 Task: Create Card Business License Review in Board Brand Development Strategies to Workspace Executive Assistance. Create Card Vacation Rental Review in Board Voice of Employee Surveys and Analysis to Workspace Executive Assistance. Create Card Permit Application Review in Board Diversity and Inclusion Employee Training and Education Resources to Workspace Executive Assistance
Action: Mouse moved to (814, 460)
Screenshot: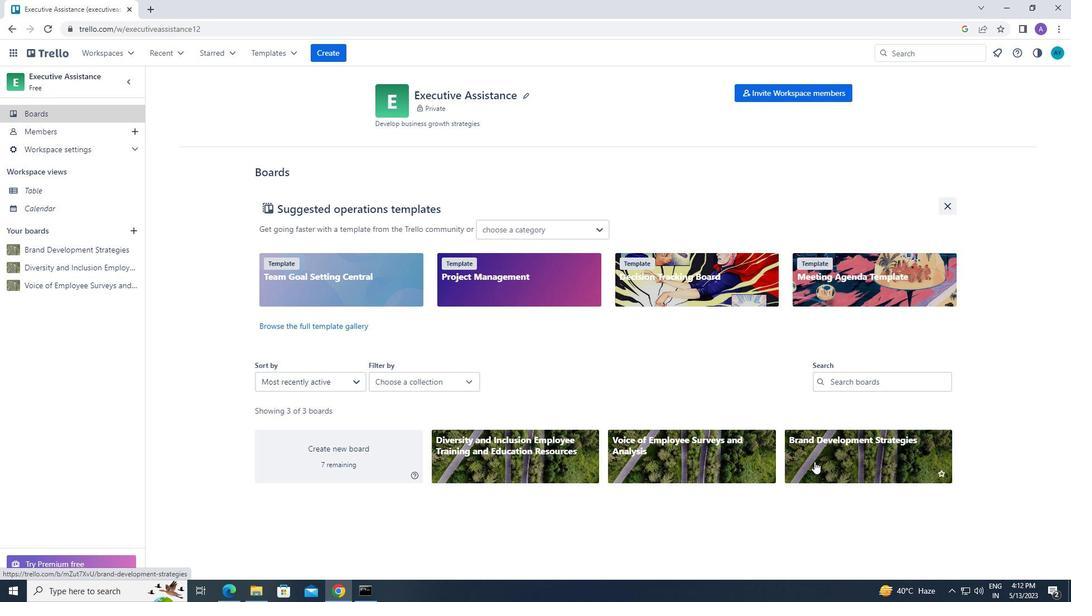 
Action: Mouse pressed left at (814, 460)
Screenshot: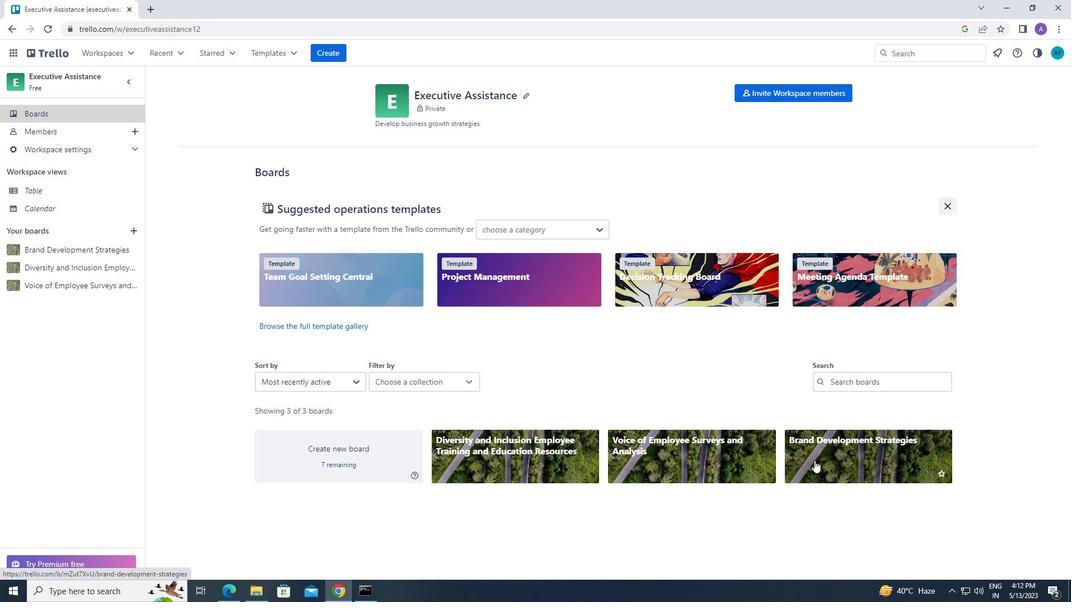 
Action: Mouse moved to (513, 144)
Screenshot: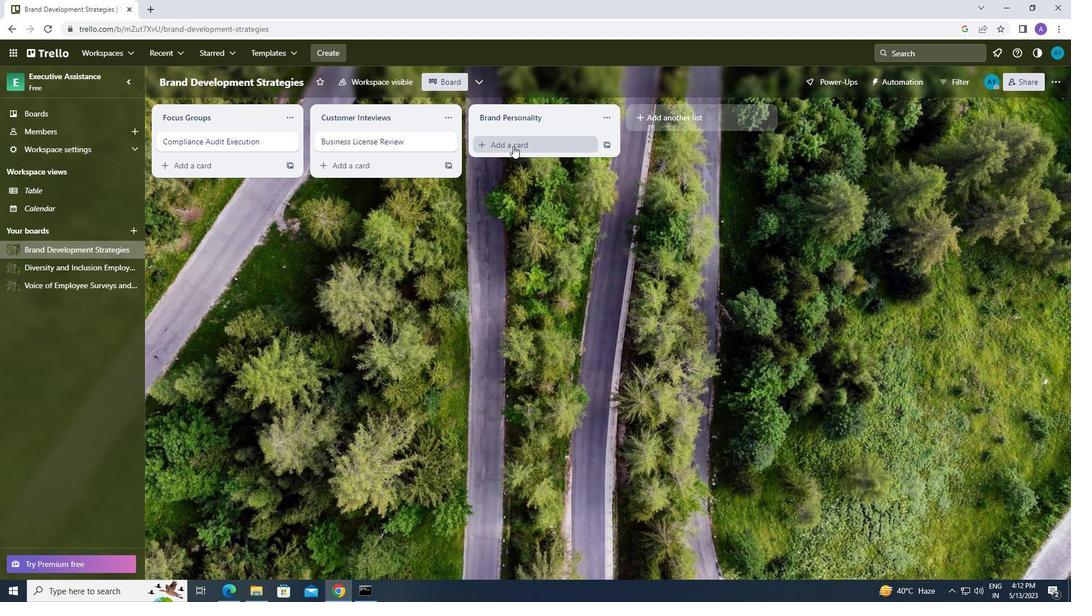 
Action: Mouse pressed left at (513, 144)
Screenshot: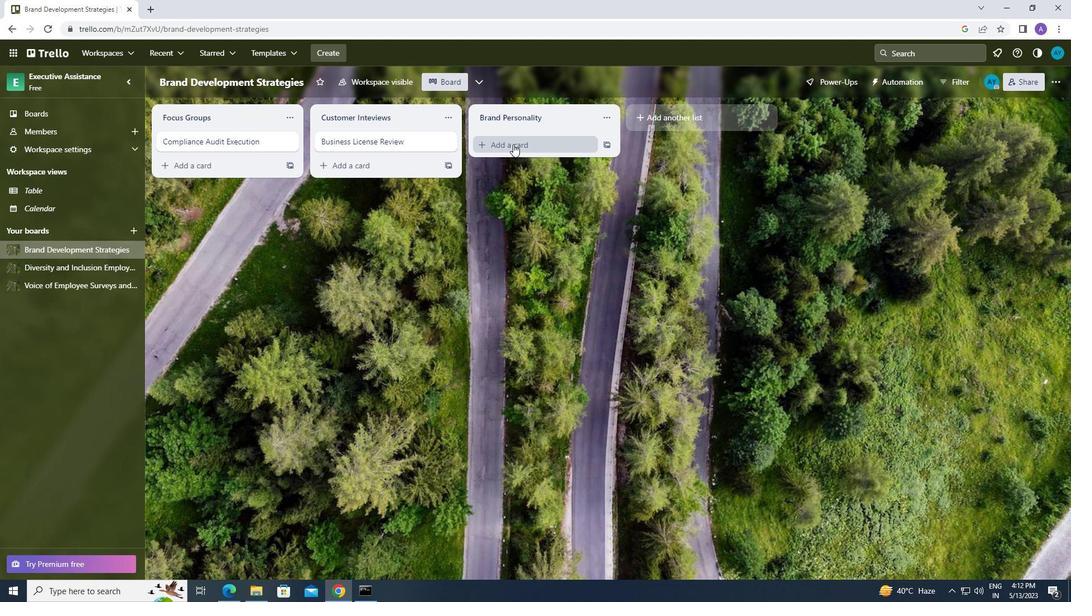 
Action: Mouse moved to (504, 147)
Screenshot: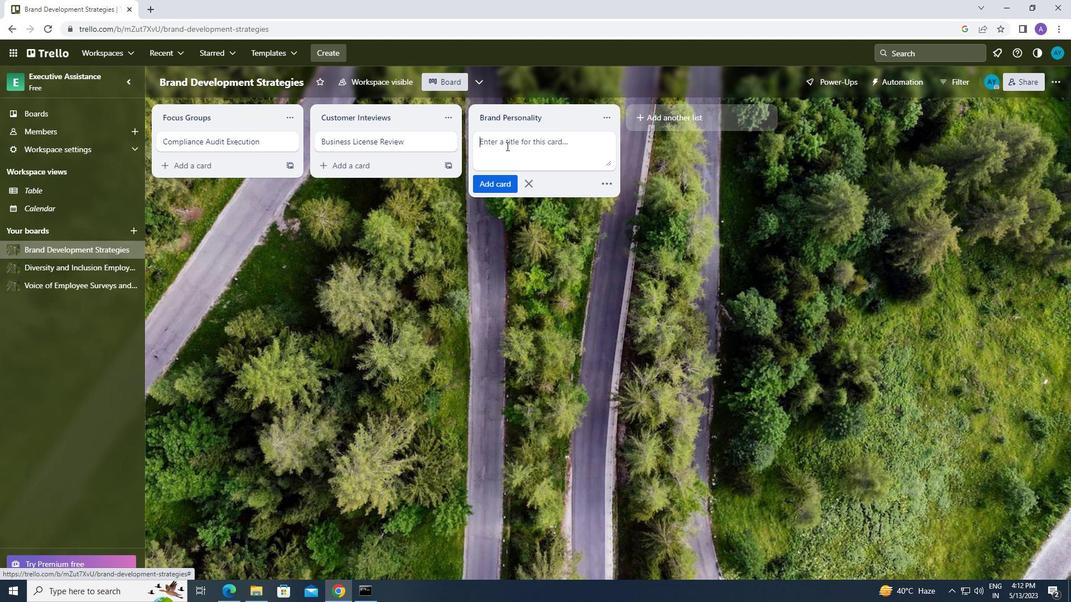 
Action: Mouse pressed left at (504, 147)
Screenshot: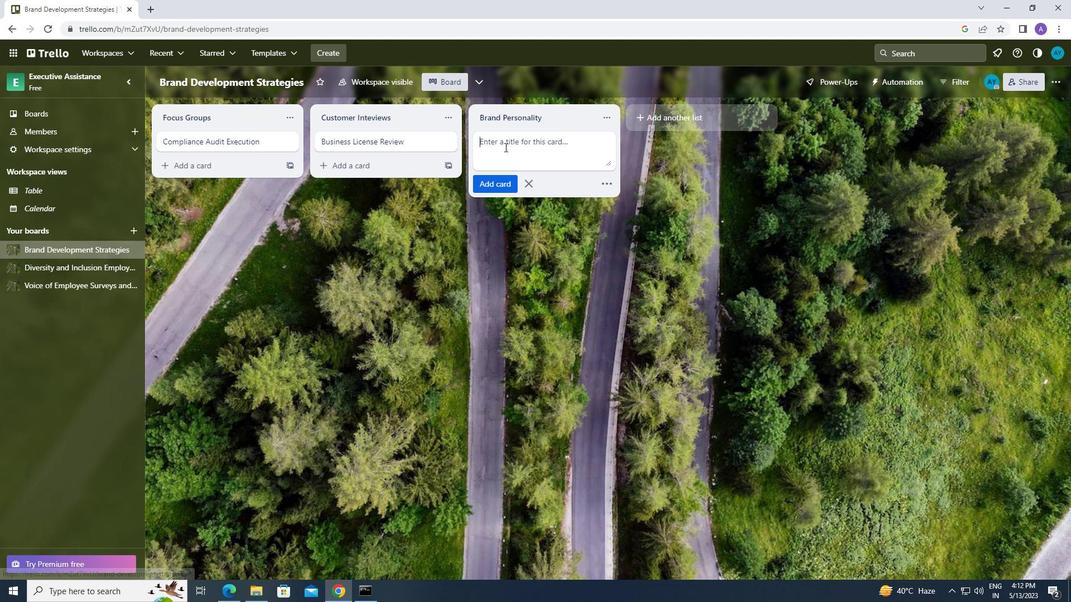 
Action: Key pressed <Key.caps_lock>b<Key.caps_lock>usiness<Key.space><Key.caps_lock>l<Key.caps_lock>icen
Screenshot: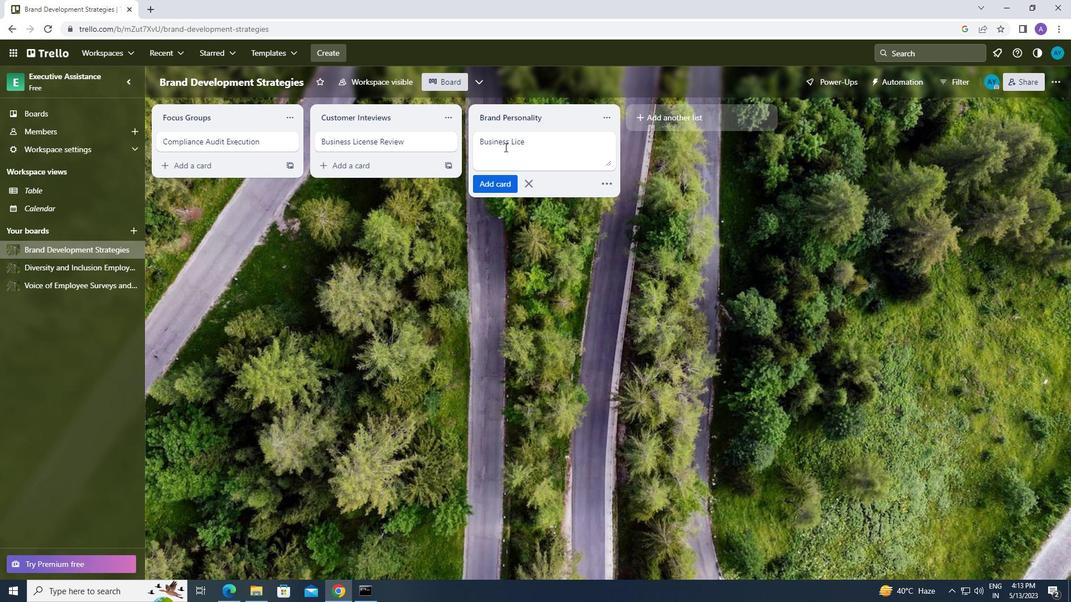 
Action: Mouse moved to (595, 151)
Screenshot: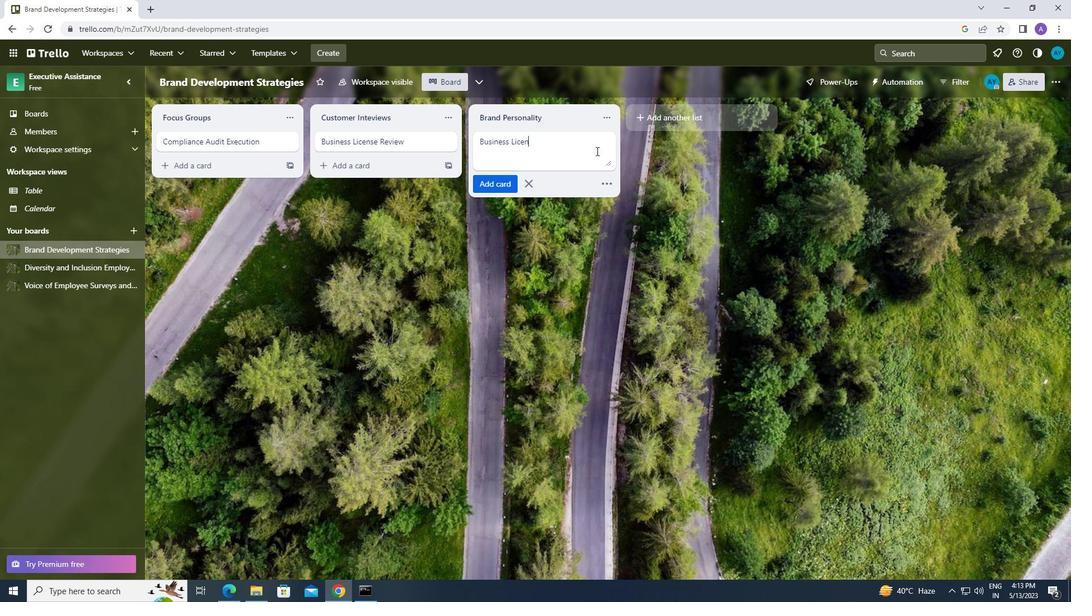 
Action: Key pressed s
Screenshot: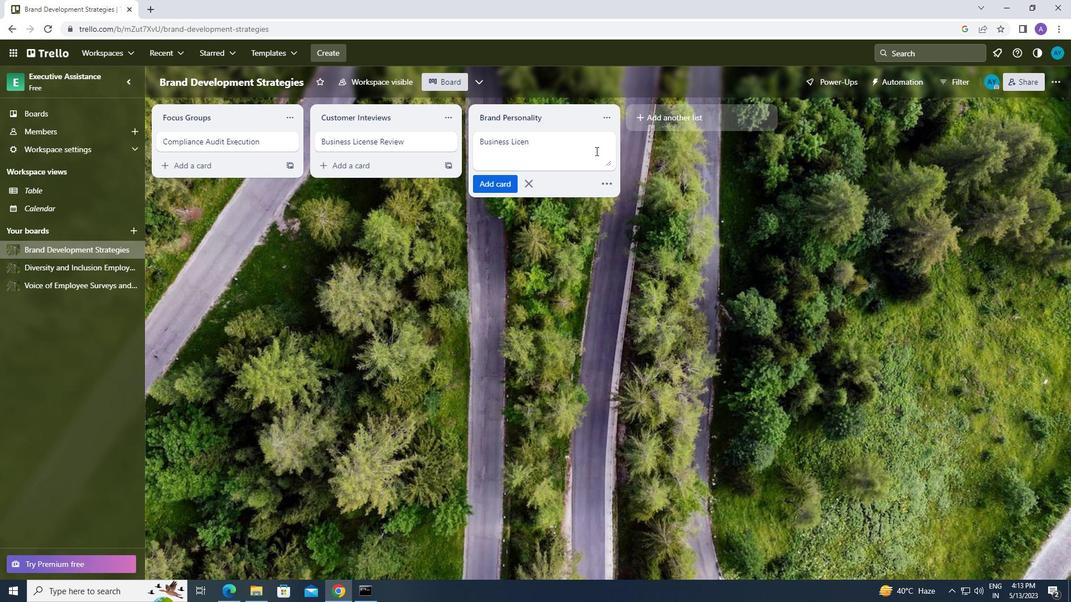 
Action: Mouse moved to (594, 151)
Screenshot: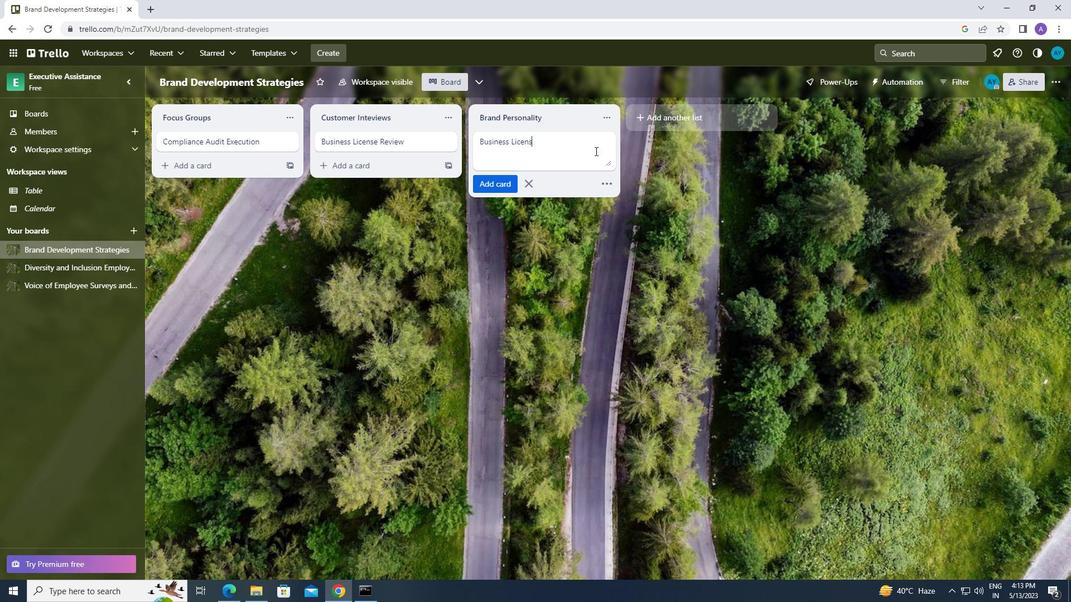 
Action: Key pressed e<Key.space><Key.caps_lock>r<Key.caps_lock>eview
Screenshot: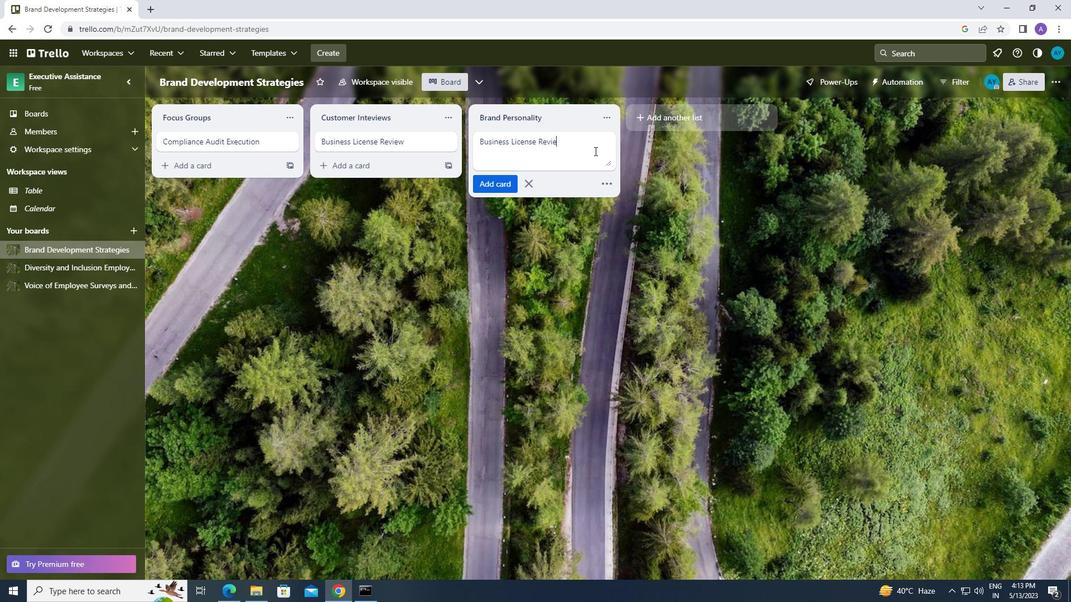 
Action: Mouse moved to (559, 218)
Screenshot: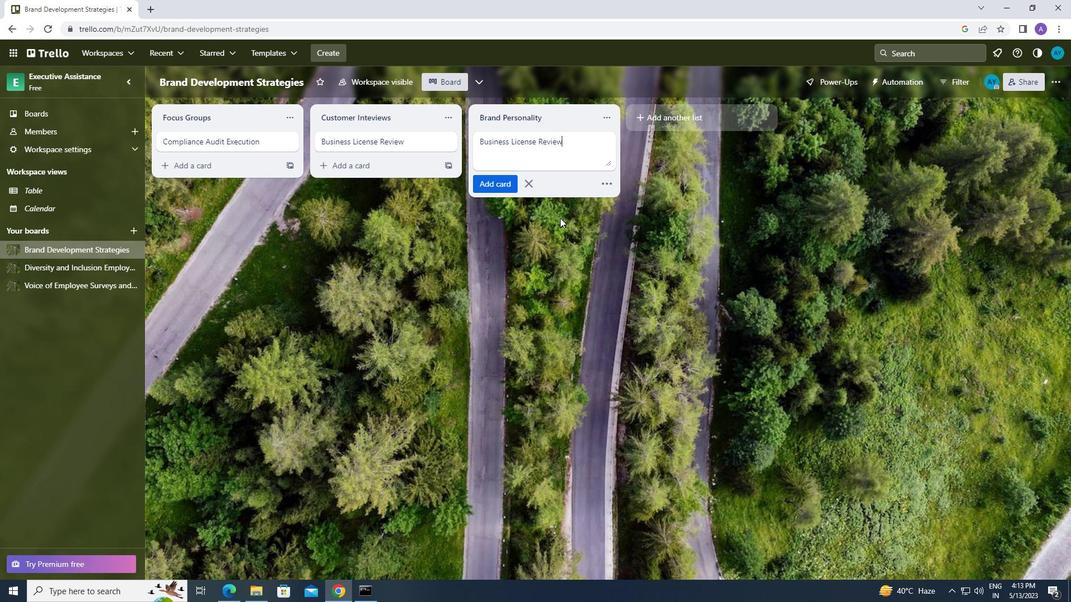 
Action: Mouse pressed left at (559, 218)
Screenshot: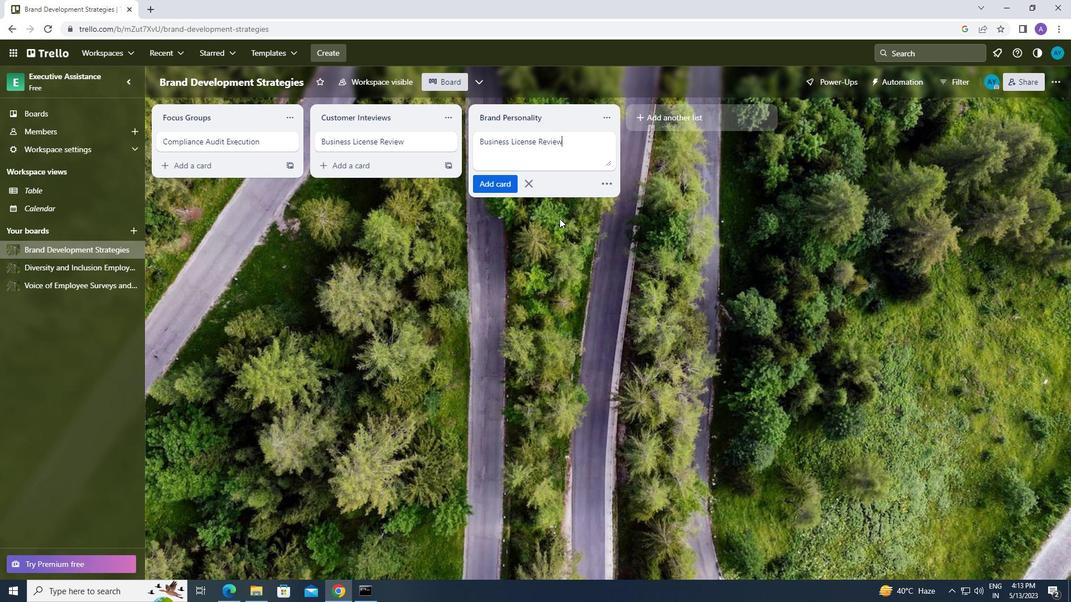 
Action: Mouse moved to (103, 50)
Screenshot: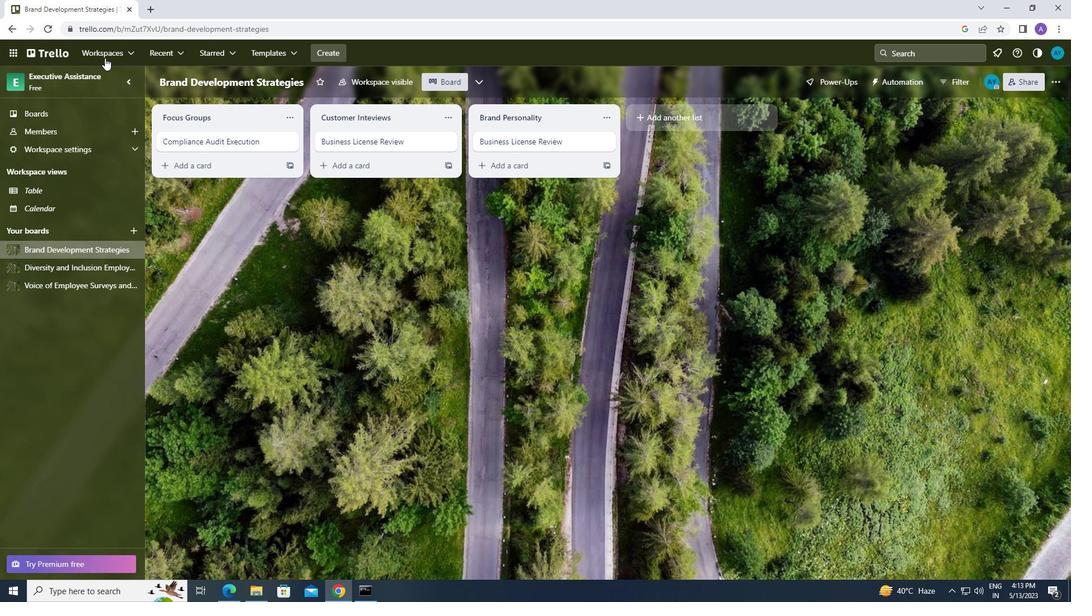 
Action: Mouse pressed left at (103, 50)
Screenshot: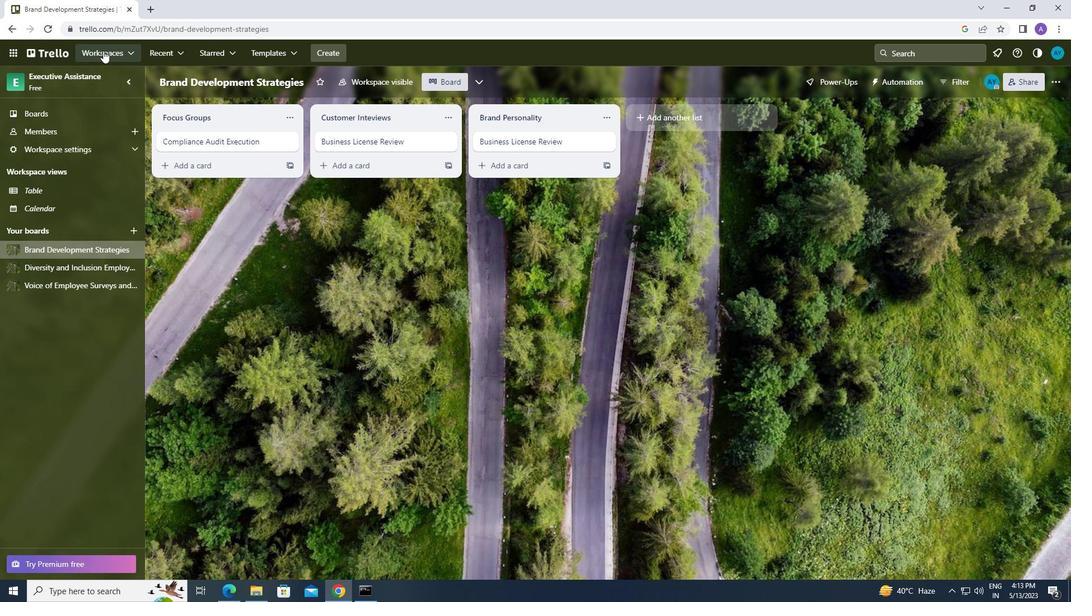 
Action: Mouse moved to (135, 300)
Screenshot: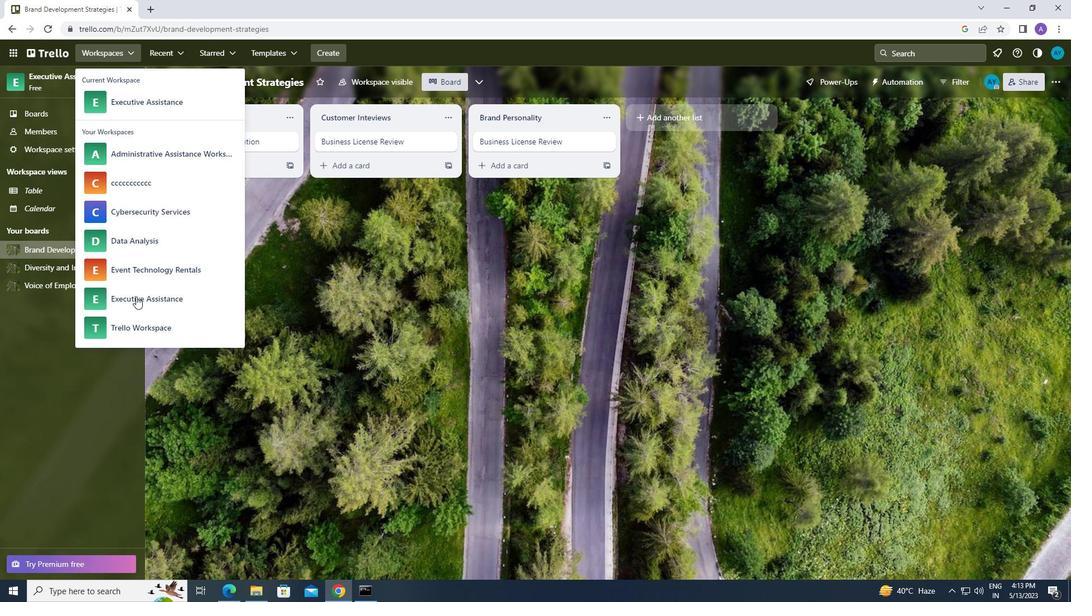 
Action: Mouse pressed left at (135, 300)
Screenshot: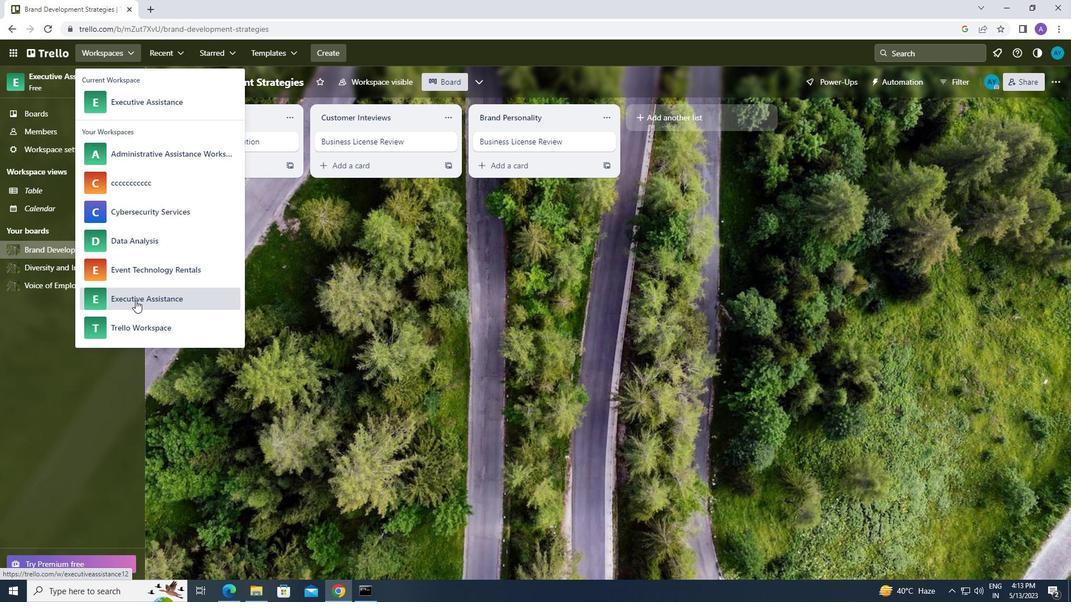 
Action: Mouse moved to (827, 446)
Screenshot: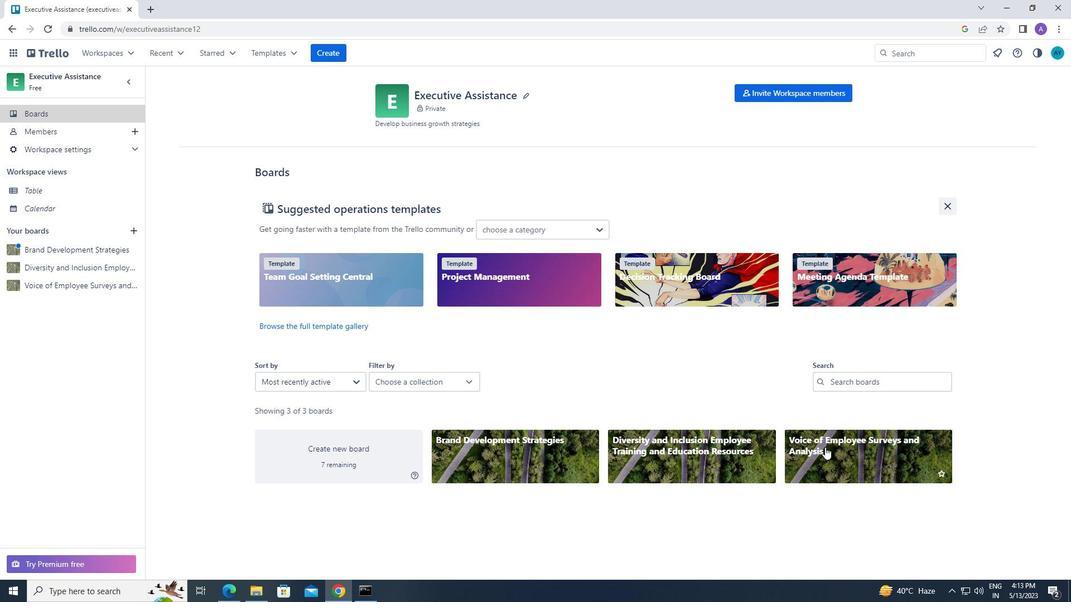 
Action: Mouse pressed left at (827, 446)
Screenshot: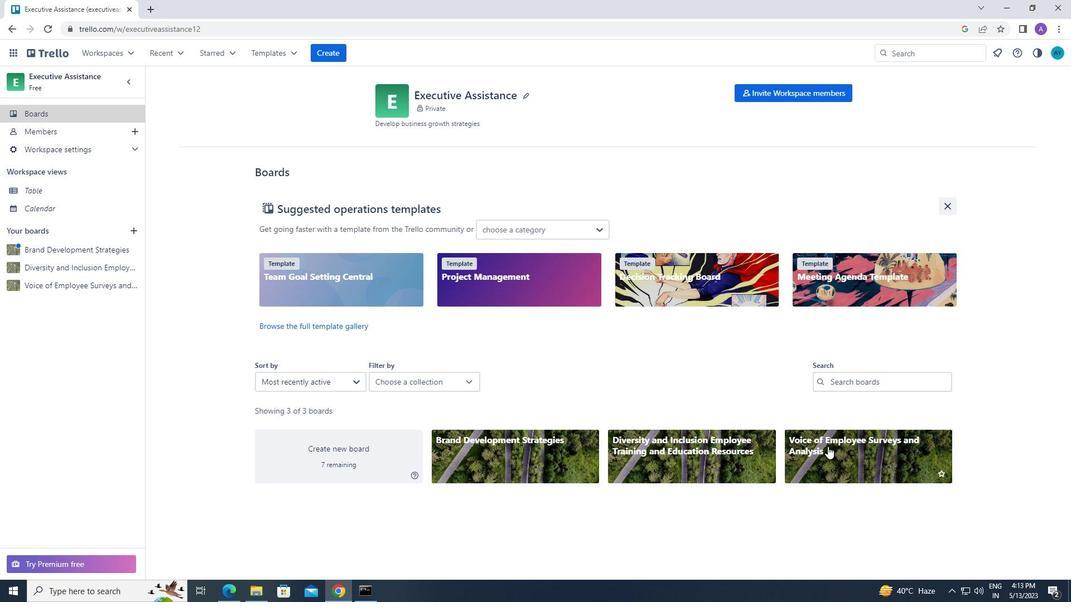 
Action: Mouse moved to (499, 144)
Screenshot: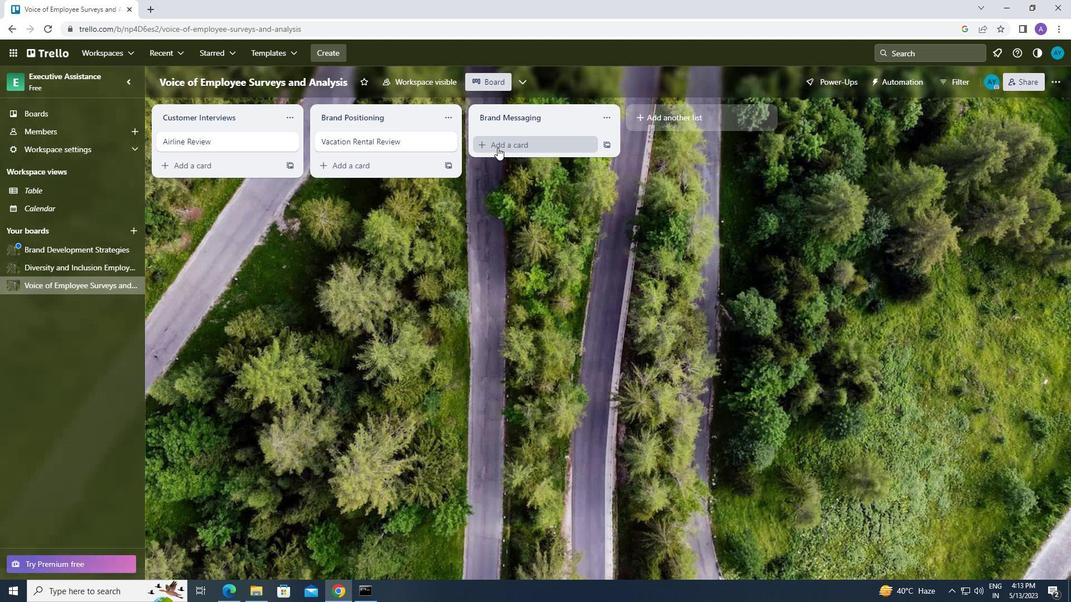 
Action: Mouse pressed left at (499, 144)
Screenshot: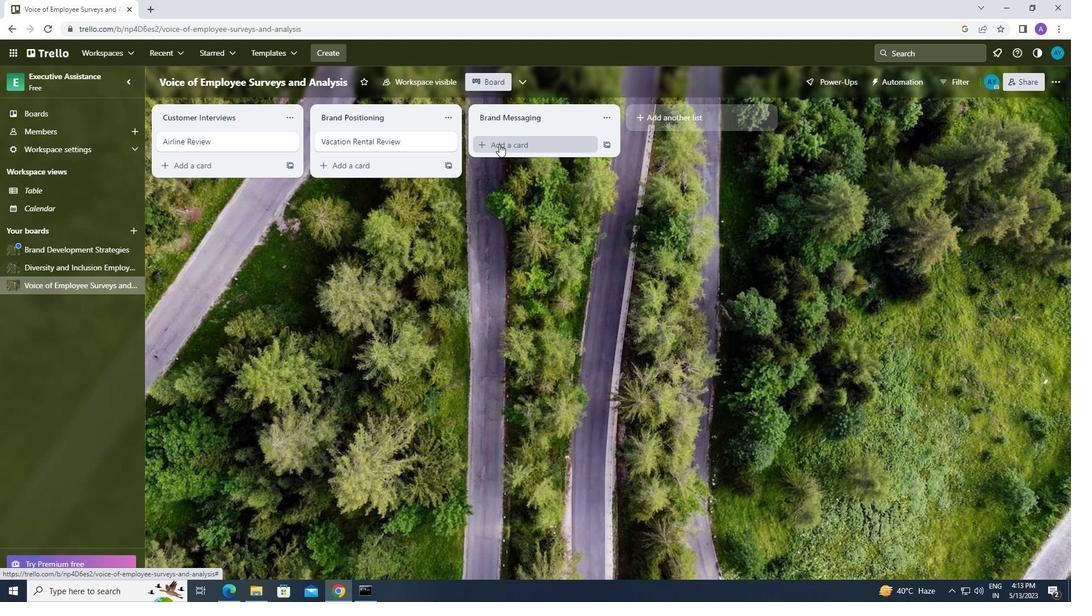 
Action: Mouse moved to (492, 155)
Screenshot: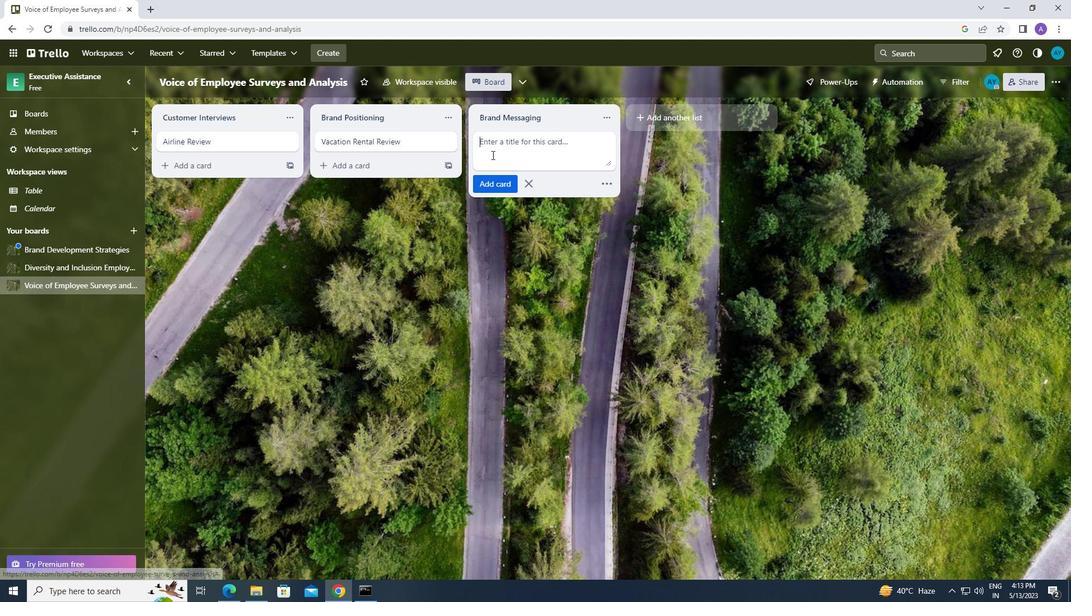 
Action: Mouse pressed left at (492, 155)
Screenshot: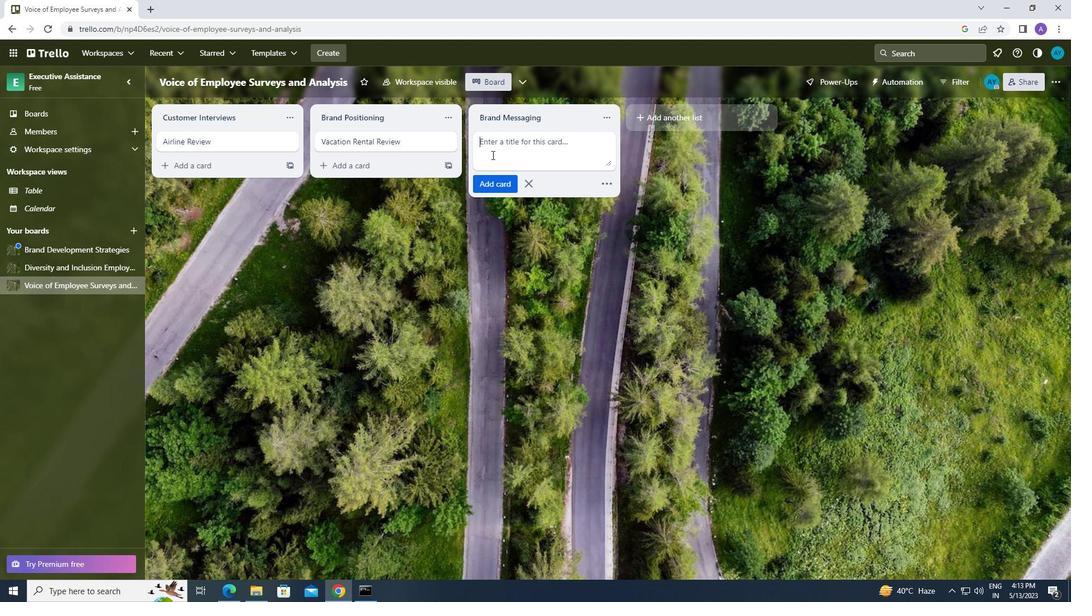 
Action: Key pressed <Key.caps_lock>v<Key.caps_lock>acation<Key.space><Key.caps_lock>r<Key.caps_lock>ental<Key.space><Key.caps_lock>r<Key.caps_lock>eview<Key.enter>
Screenshot: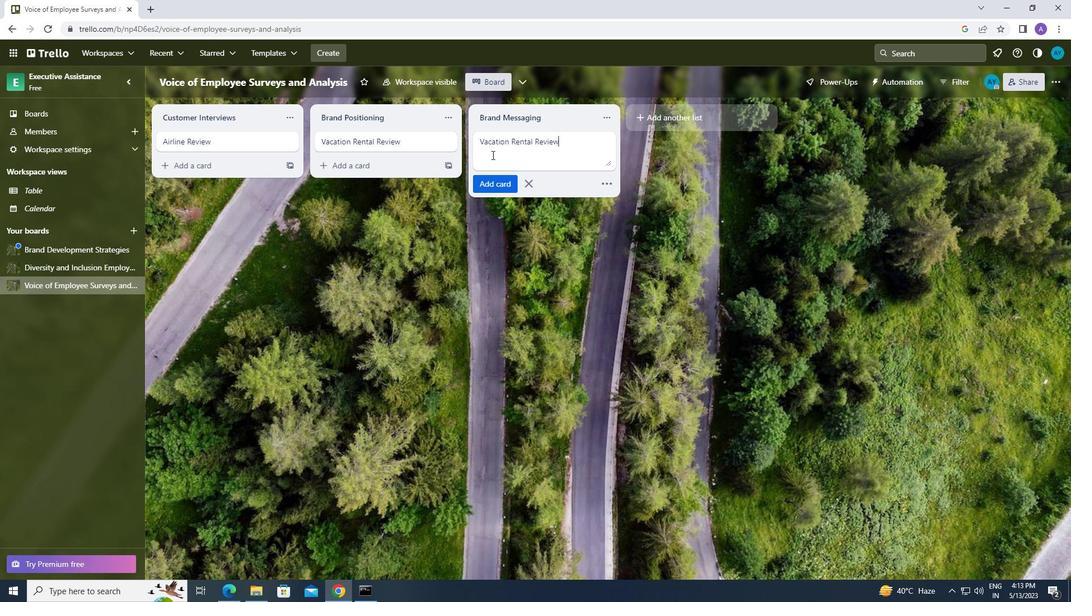 
Action: Mouse moved to (110, 46)
Screenshot: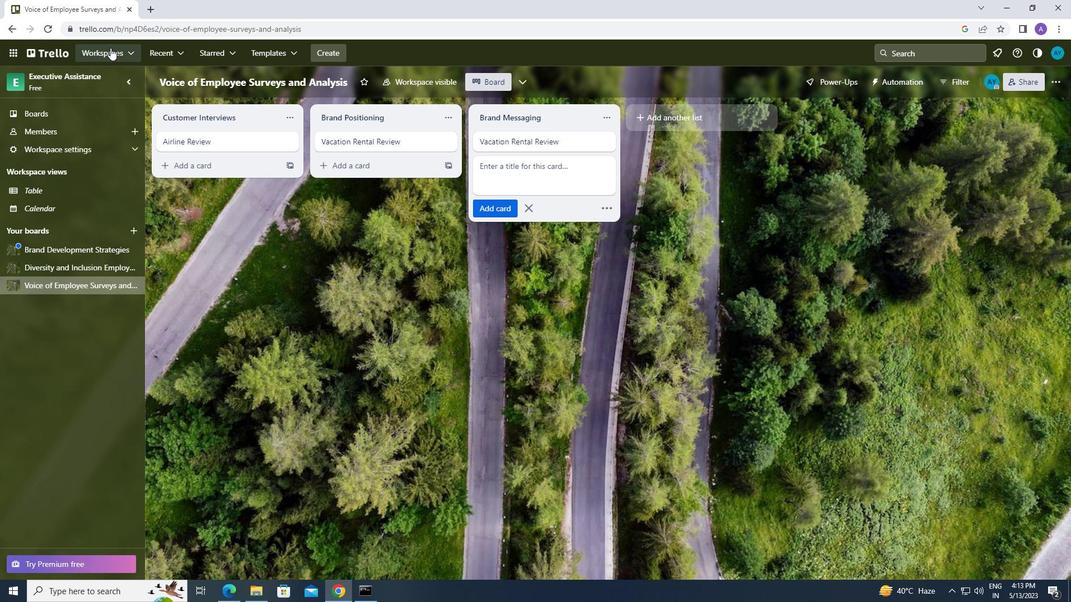 
Action: Mouse pressed left at (110, 46)
Screenshot: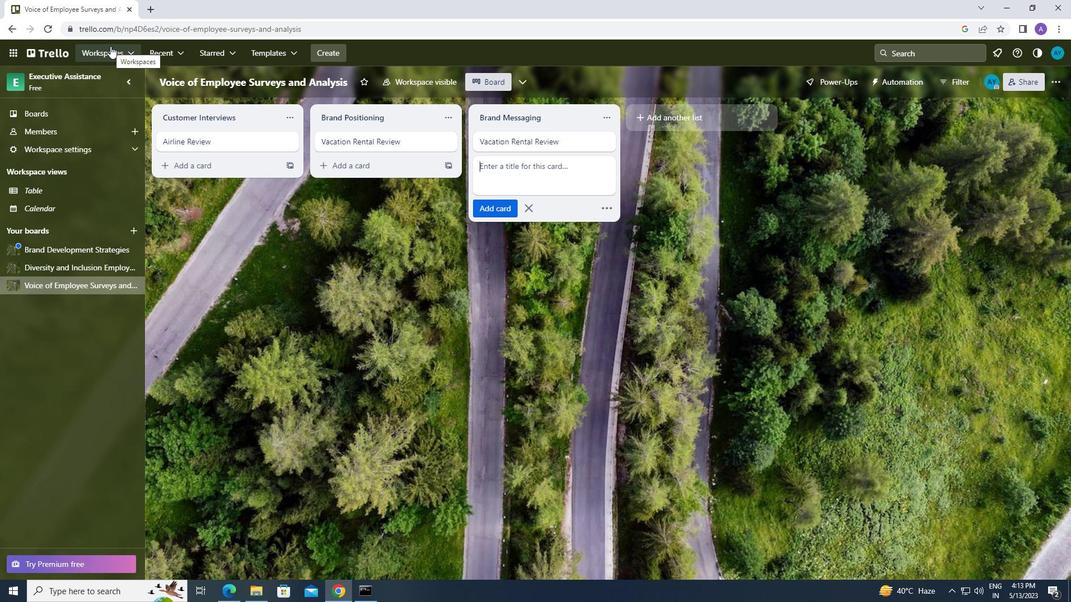 
Action: Mouse moved to (152, 302)
Screenshot: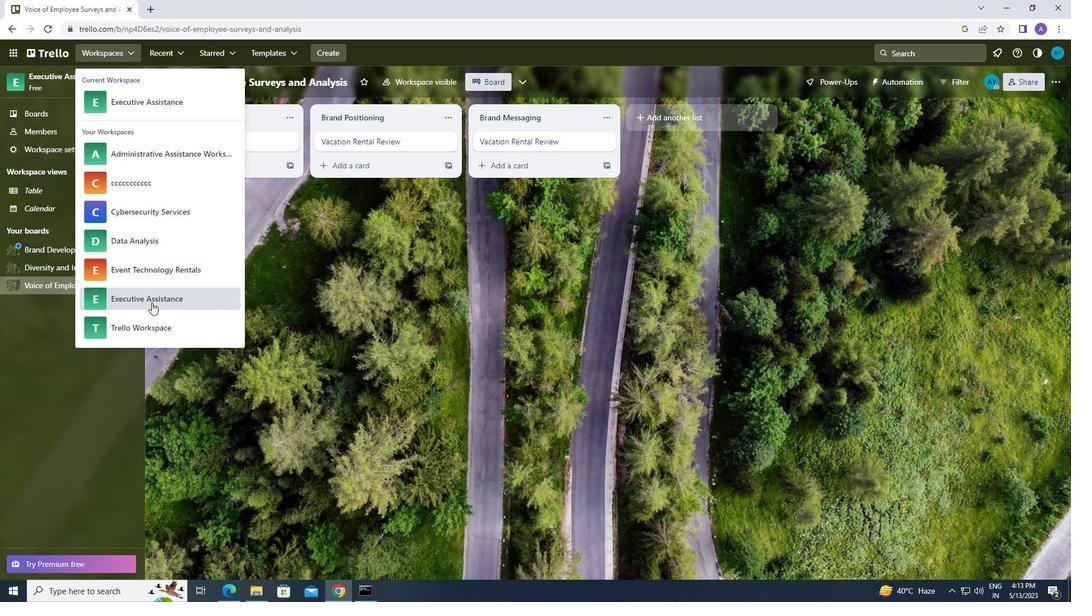 
Action: Mouse pressed left at (152, 302)
Screenshot: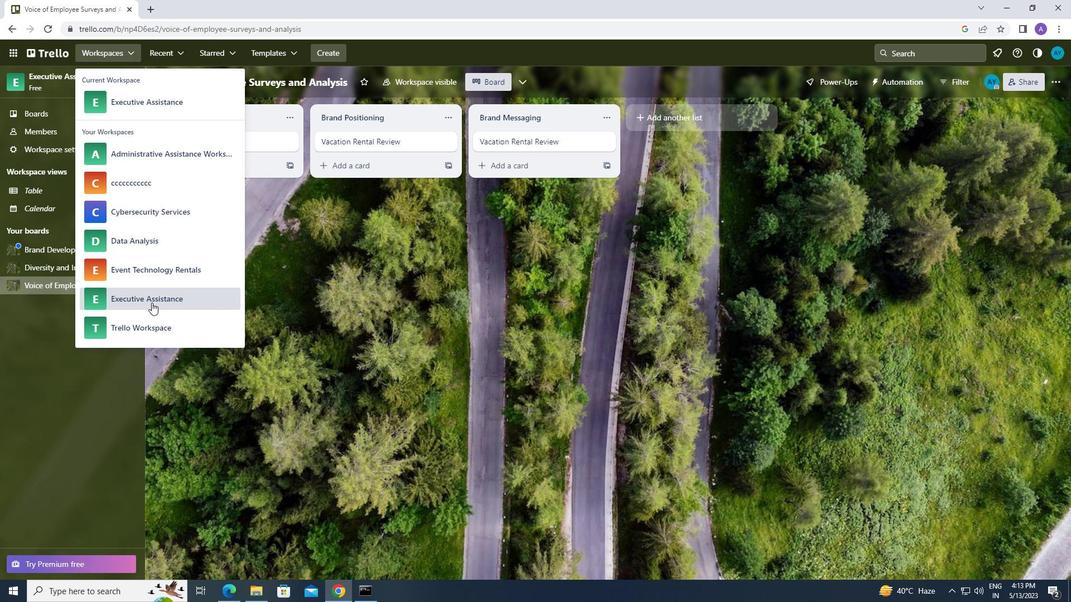 
Action: Mouse moved to (825, 447)
Screenshot: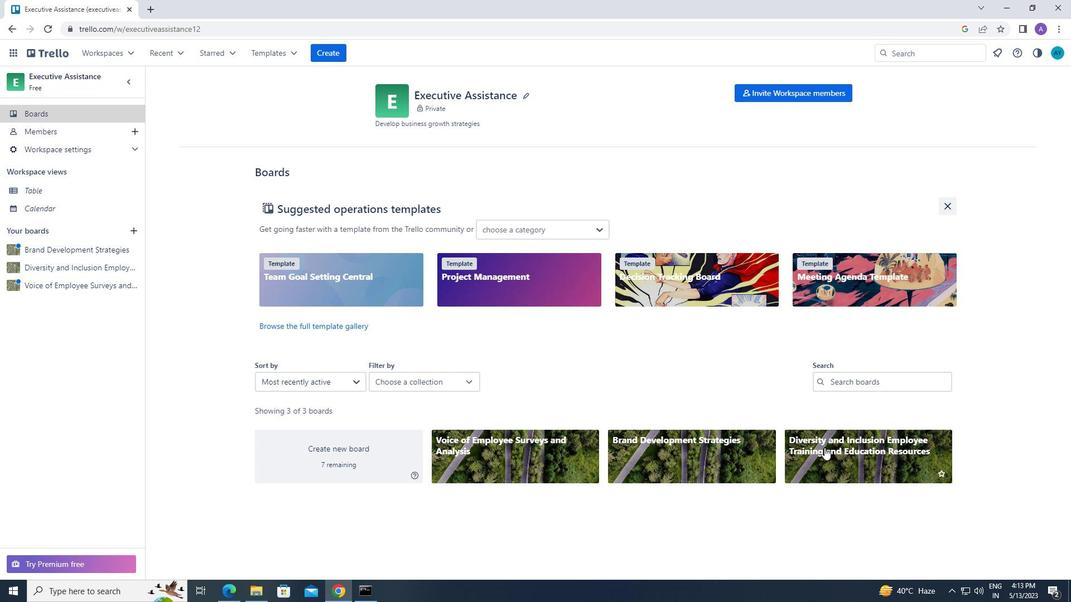 
Action: Mouse pressed left at (825, 447)
Screenshot: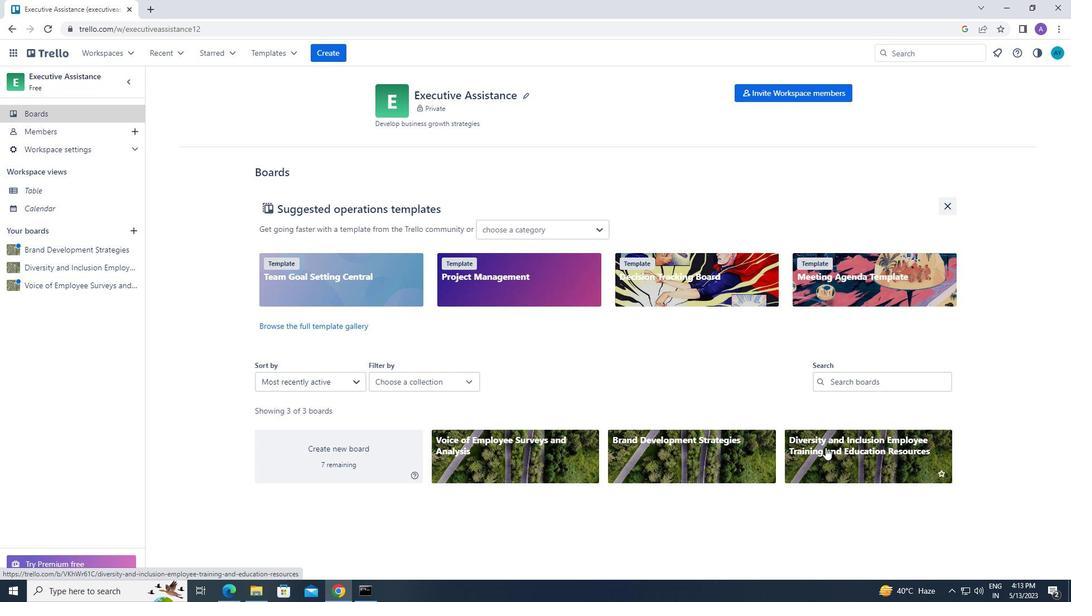 
Action: Mouse moved to (510, 139)
Screenshot: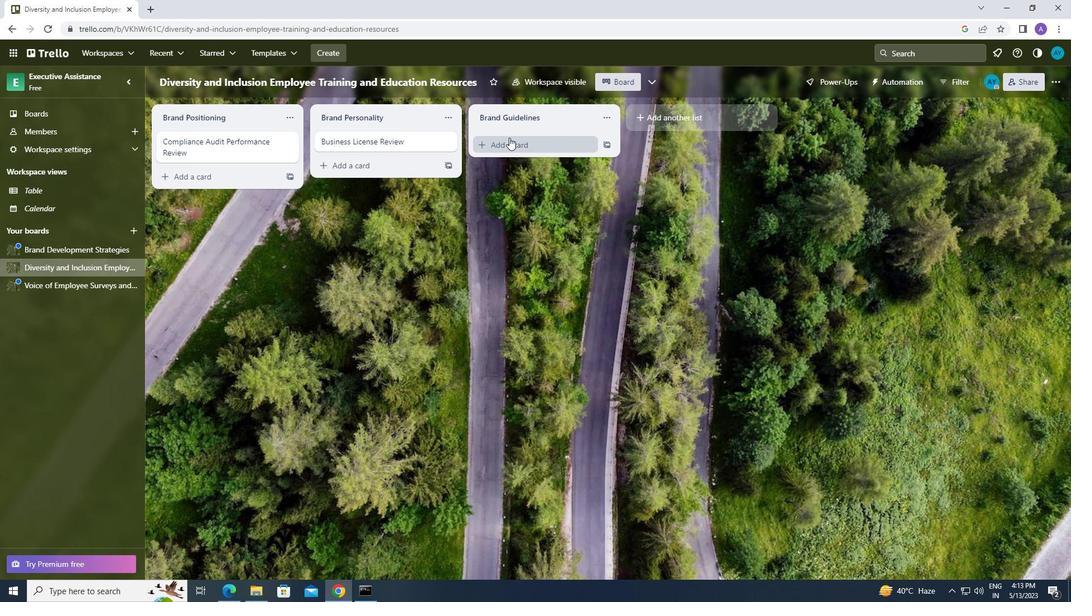 
Action: Mouse pressed left at (510, 139)
Screenshot: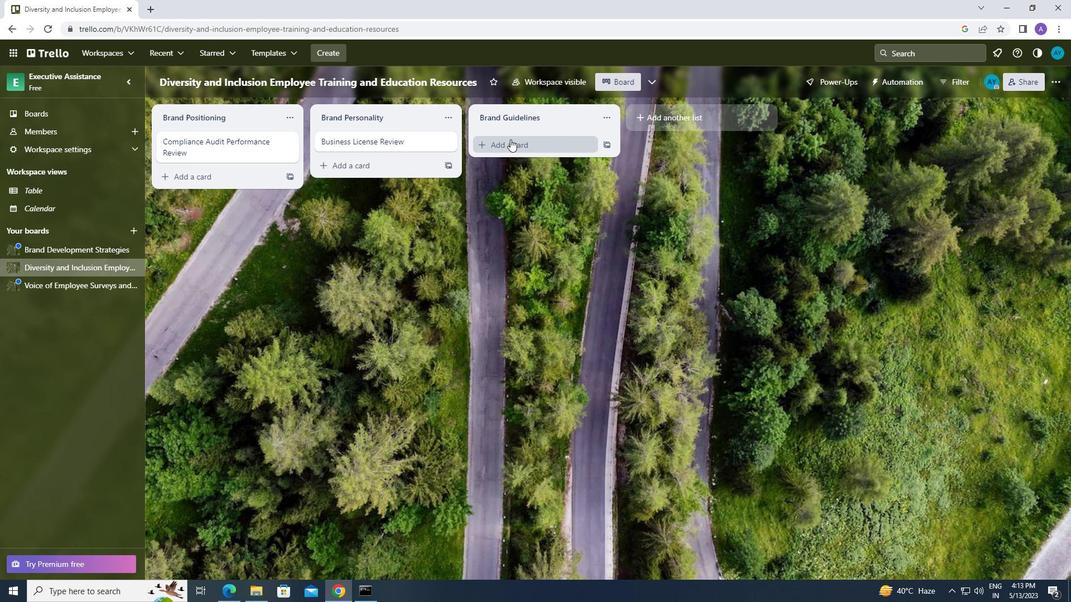 
Action: Mouse moved to (509, 147)
Screenshot: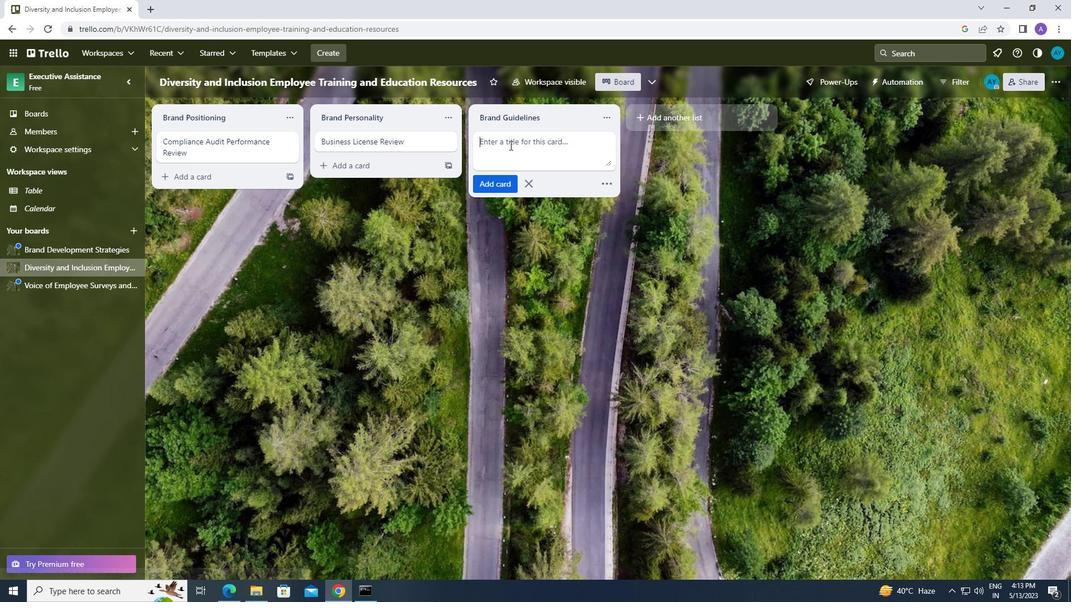 
Action: Mouse pressed left at (509, 147)
Screenshot: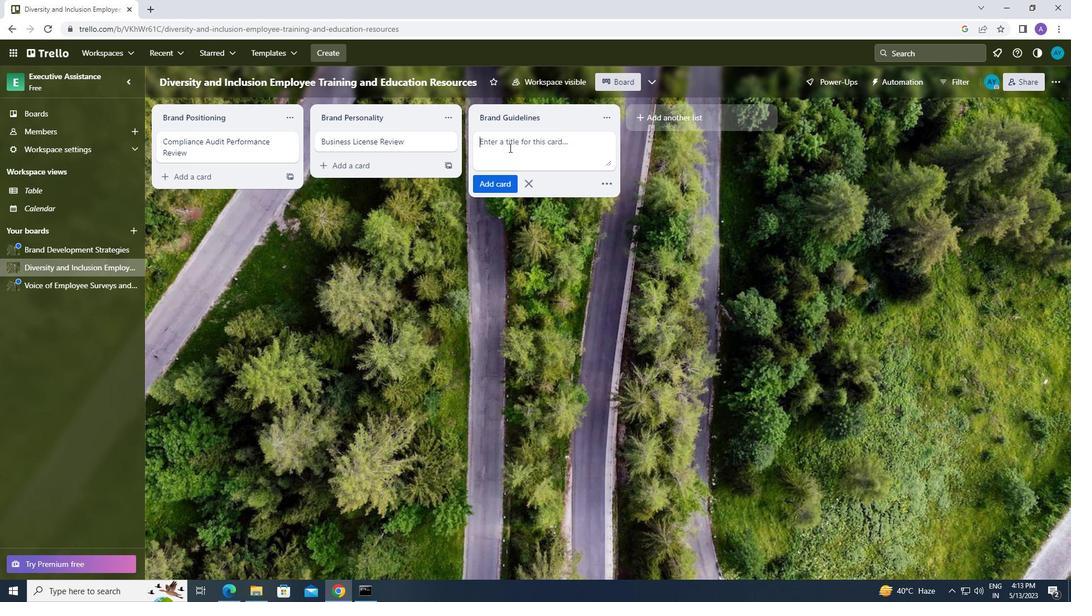 
Action: Key pressed <Key.caps_lock>p<Key.caps_lock>ermit<Key.space><Key.caps_lock>a<Key.caps_lock>pplication<Key.space><Key.caps_lock>r<Key.caps_lock>eview
Screenshot: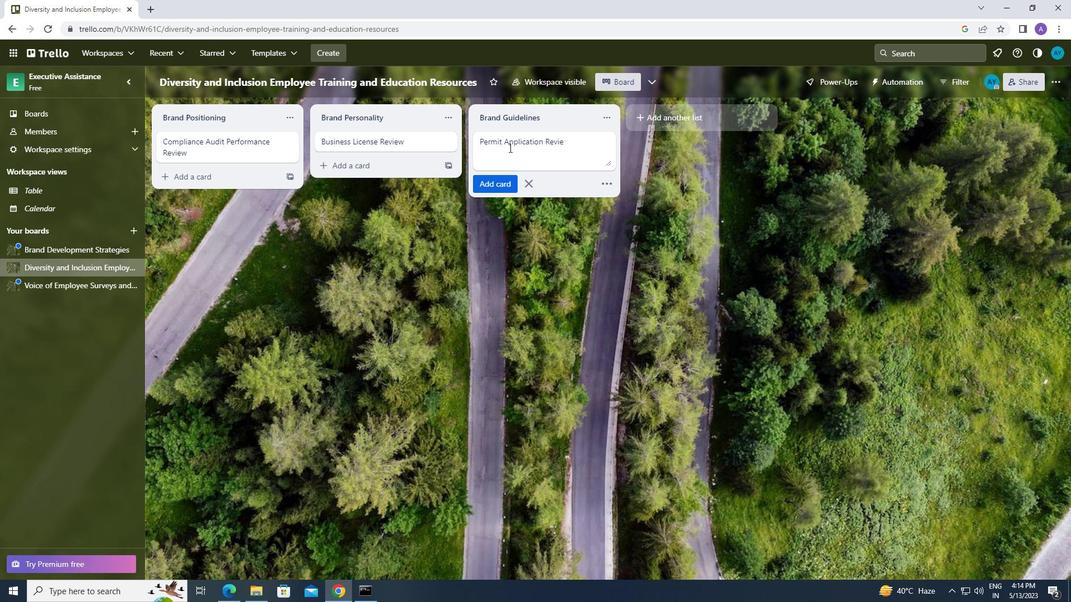 
Action: Mouse moved to (489, 275)
Screenshot: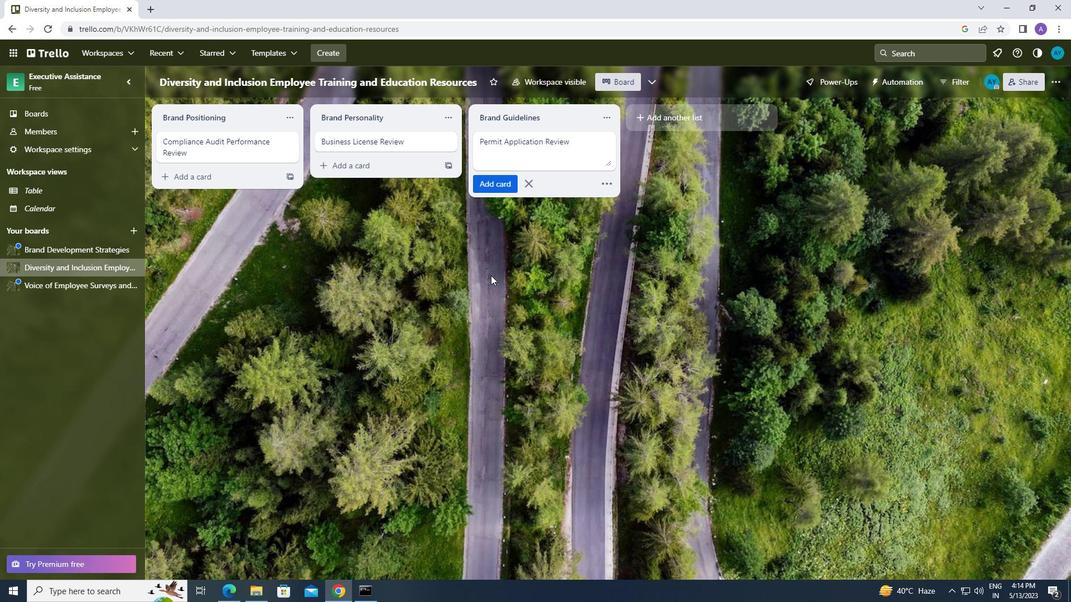 
Action: Key pressed <Key.enter>
Screenshot: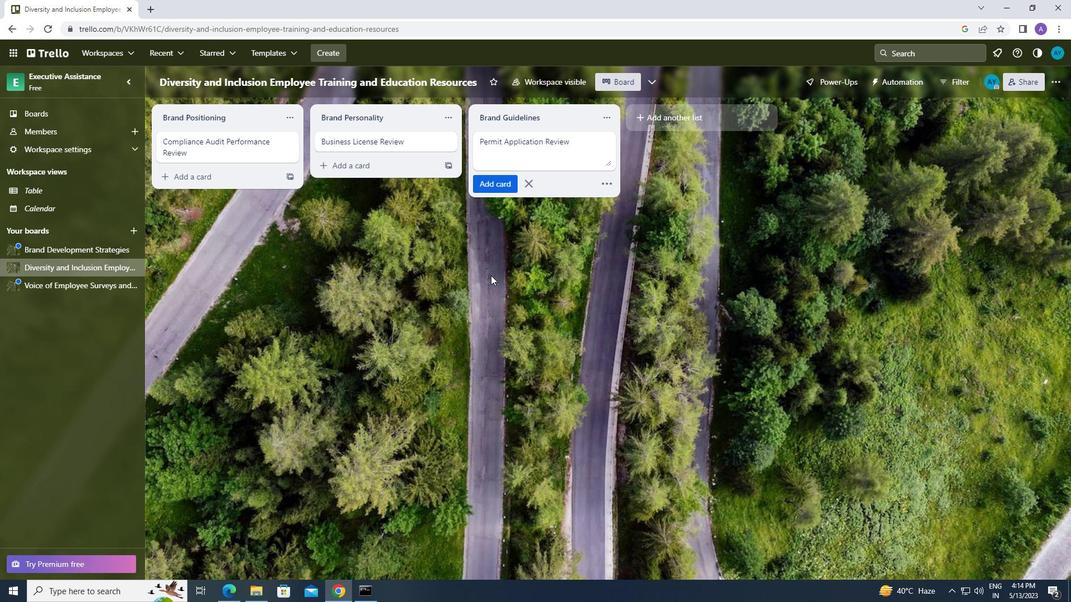 
Action: Mouse moved to (412, 338)
Screenshot: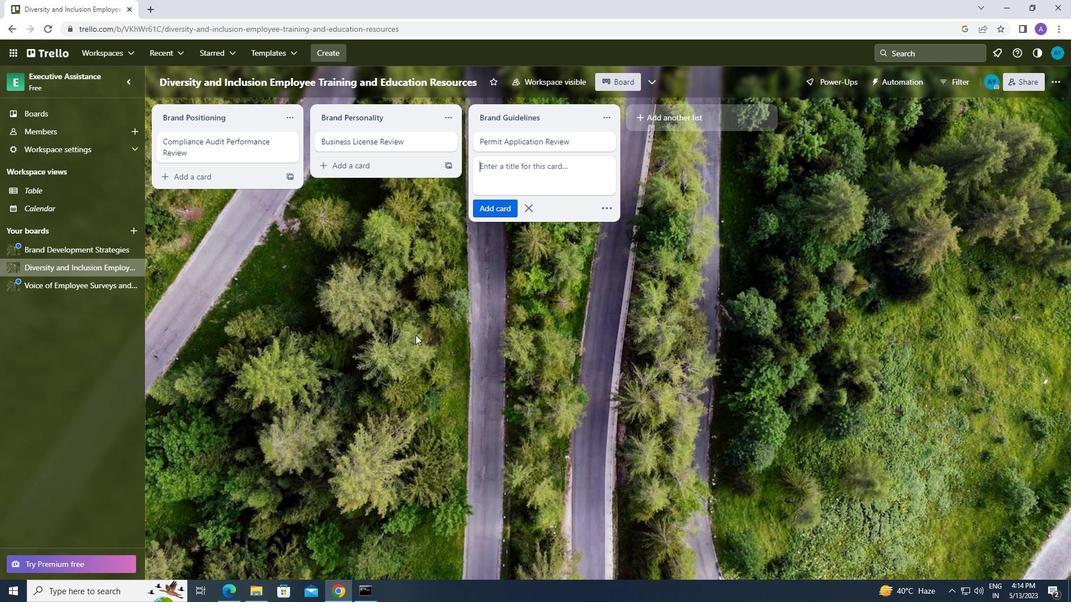 
